 Task: Assign in the project Whiteboard the issue 'Upgrade the front-end framework of a web application to improve responsiveness and user interface design' to the sprint 'Escape Velocity'.
Action: Mouse moved to (943, 276)
Screenshot: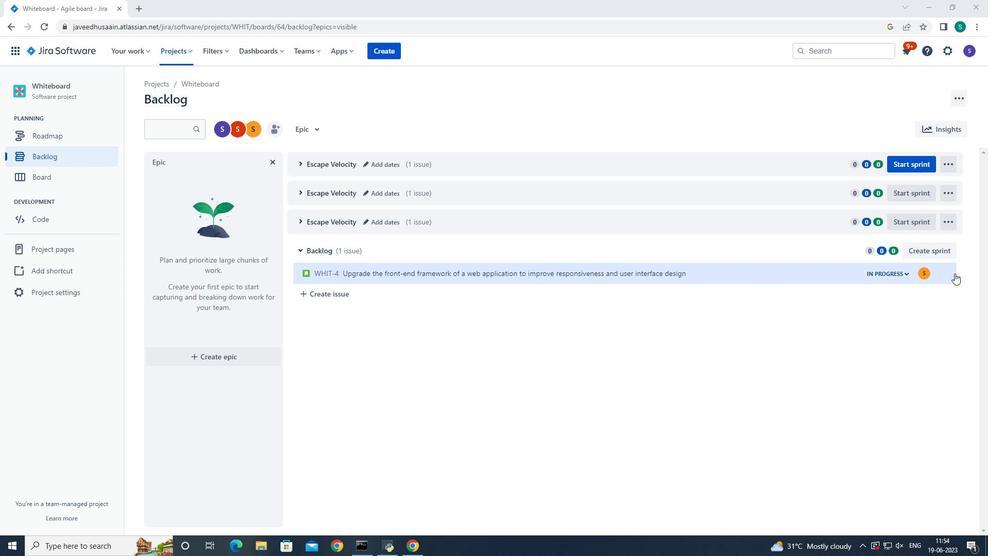 
Action: Mouse pressed left at (943, 276)
Screenshot: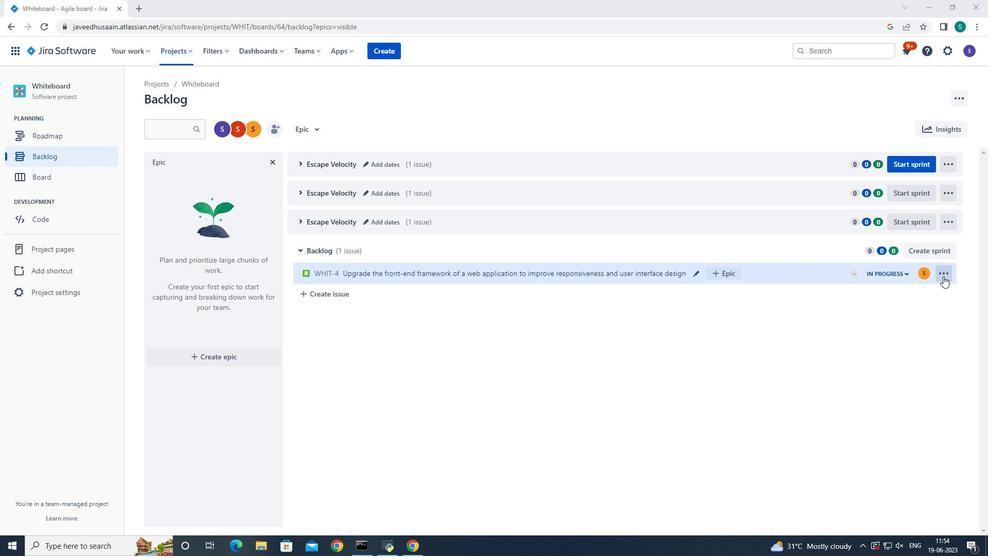
Action: Mouse moved to (905, 423)
Screenshot: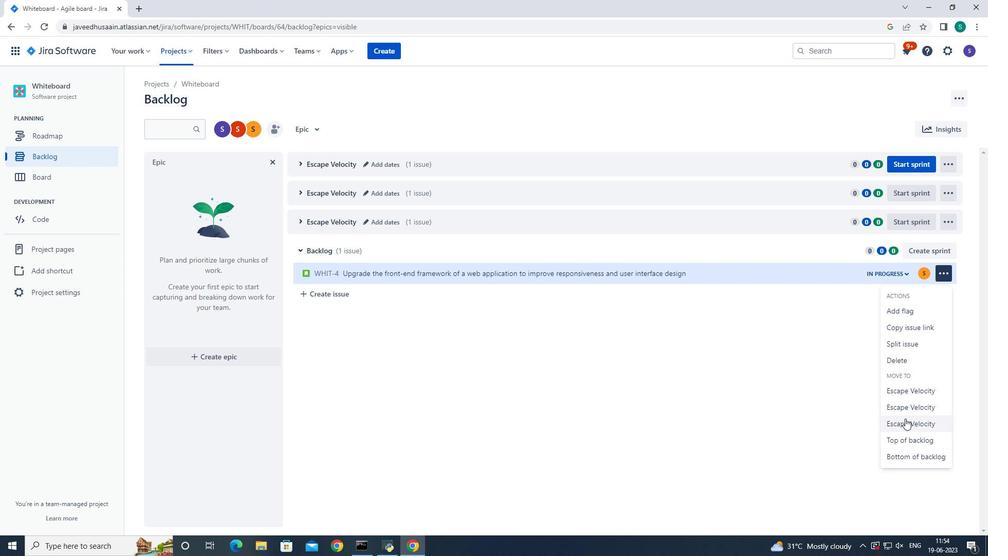 
Action: Mouse pressed left at (905, 423)
Screenshot: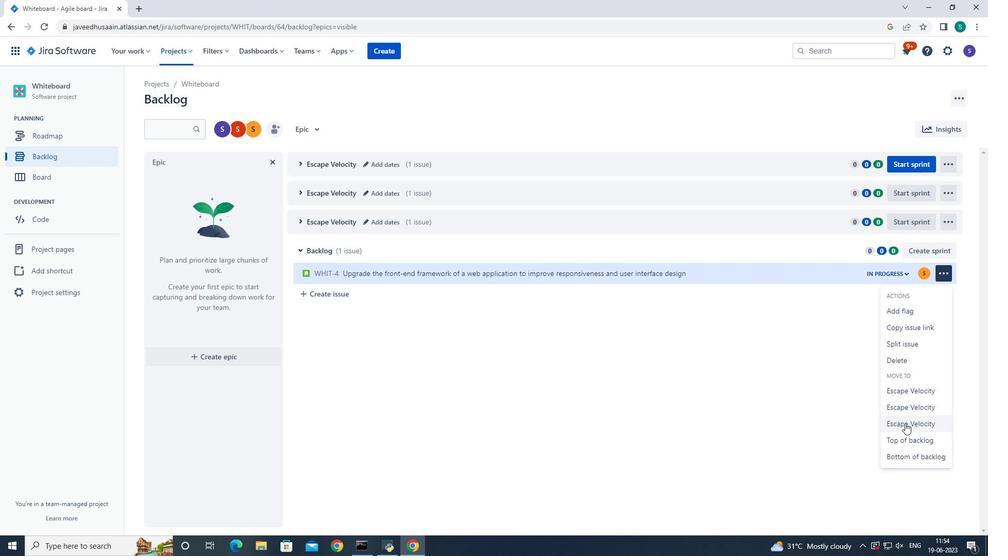 
Action: Mouse moved to (461, 349)
Screenshot: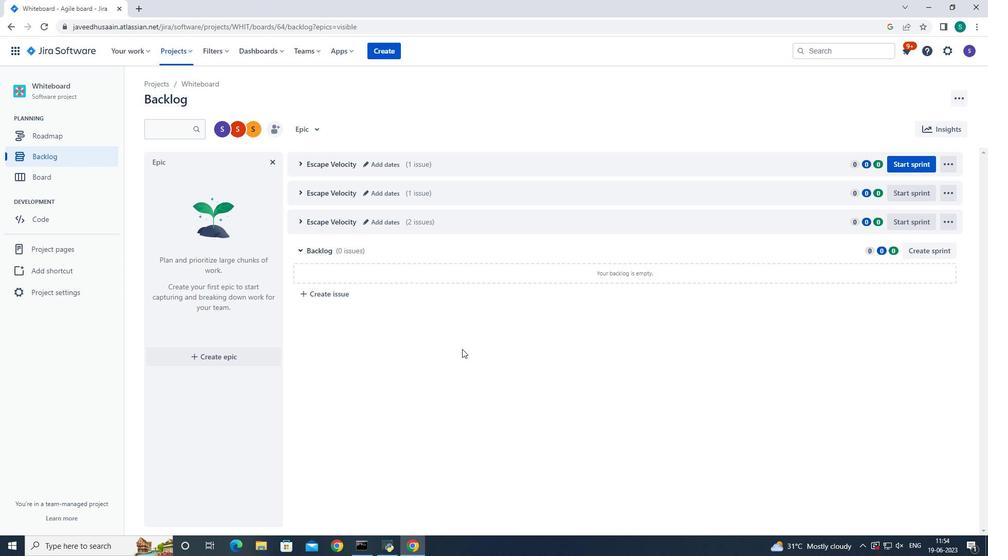 
